 Task: Calculate the distance between Denver and Mesa Verde National Park.
Action: Mouse moved to (311, 77)
Screenshot: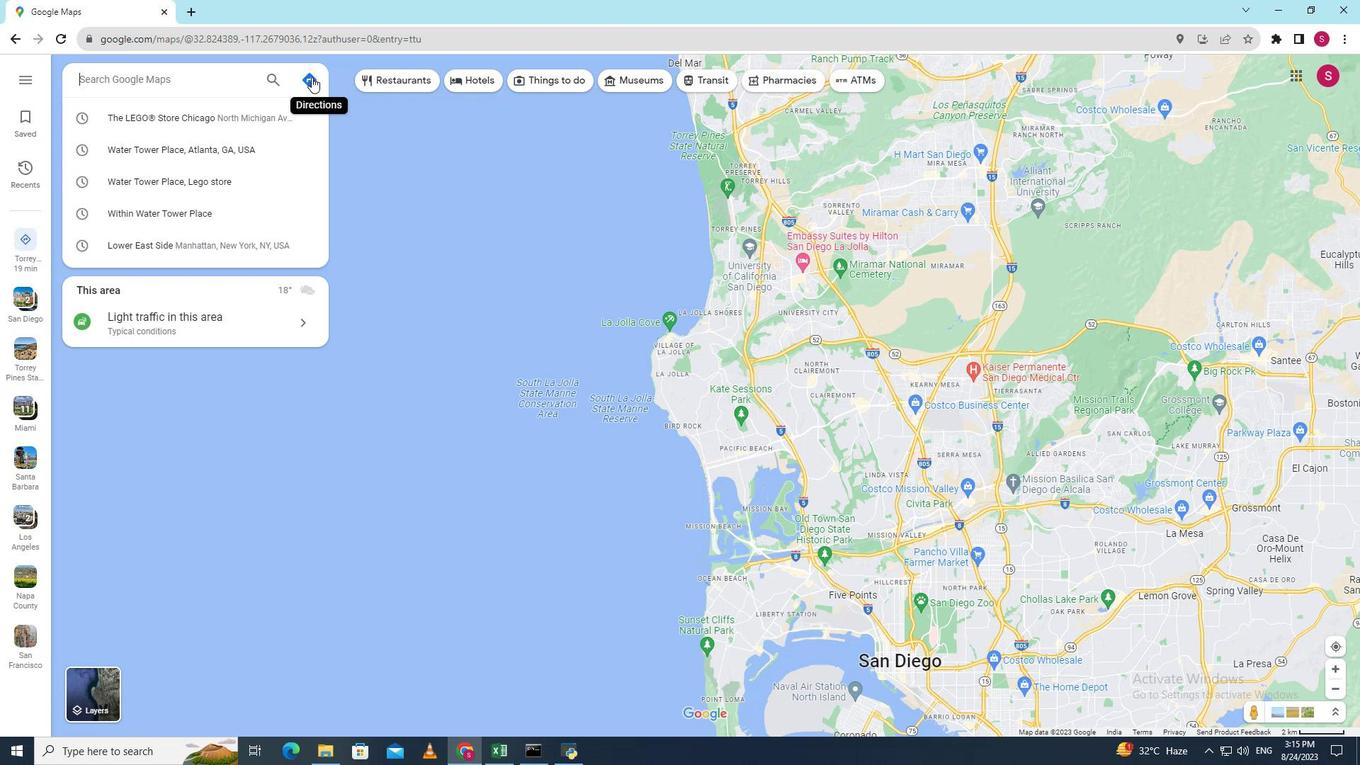 
Action: Mouse pressed left at (311, 77)
Screenshot: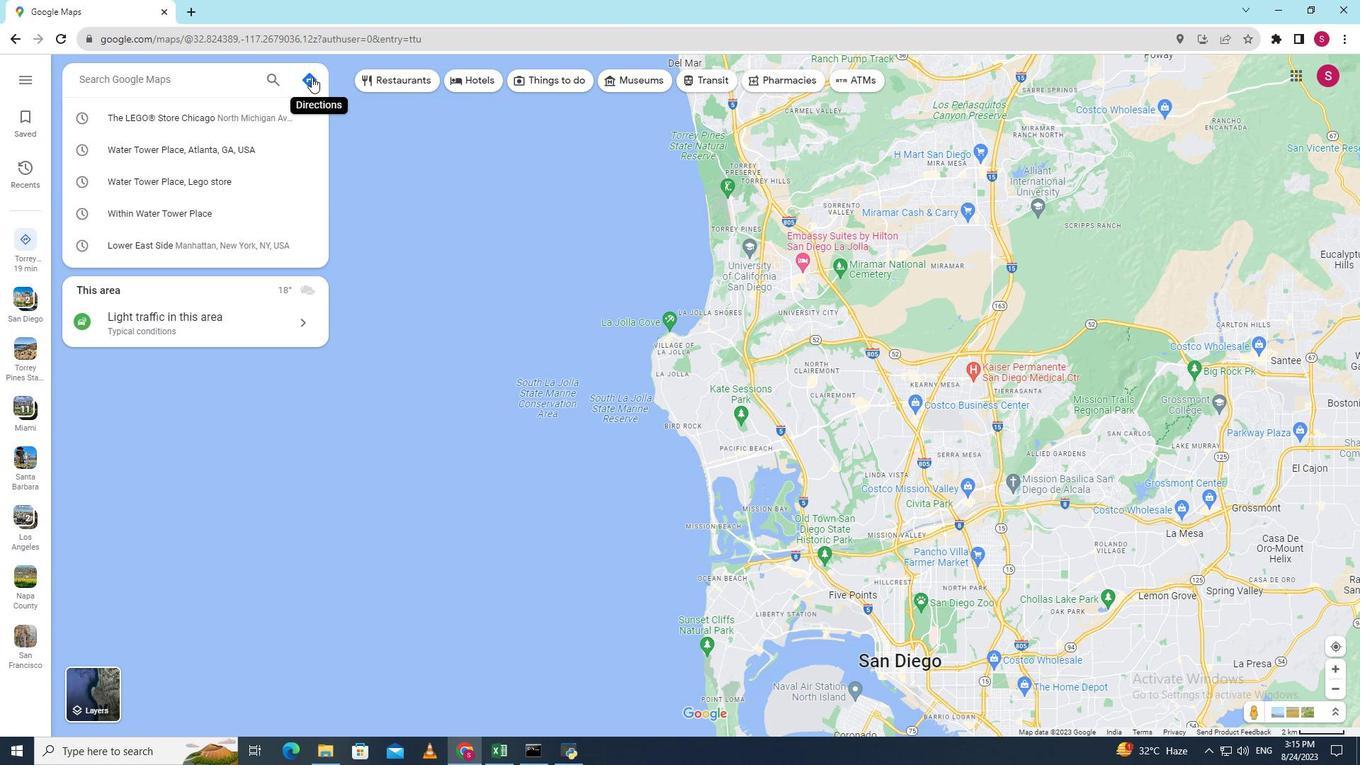 
Action: Mouse moved to (214, 111)
Screenshot: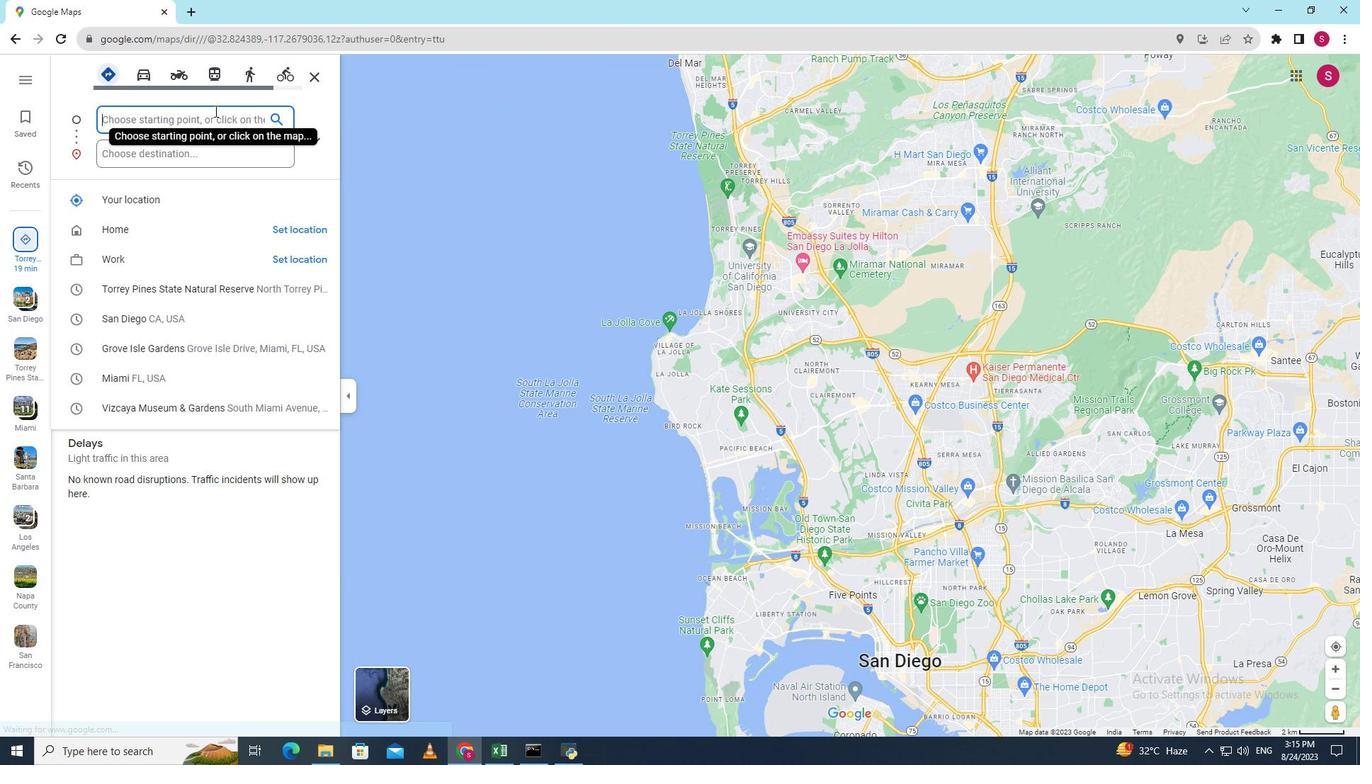 
Action: Key pressed <Key.shift><Key.shift><Key.shift><Key.shift><Key.shift><Key.shift><Key.shift>Denver<Key.space>
Screenshot: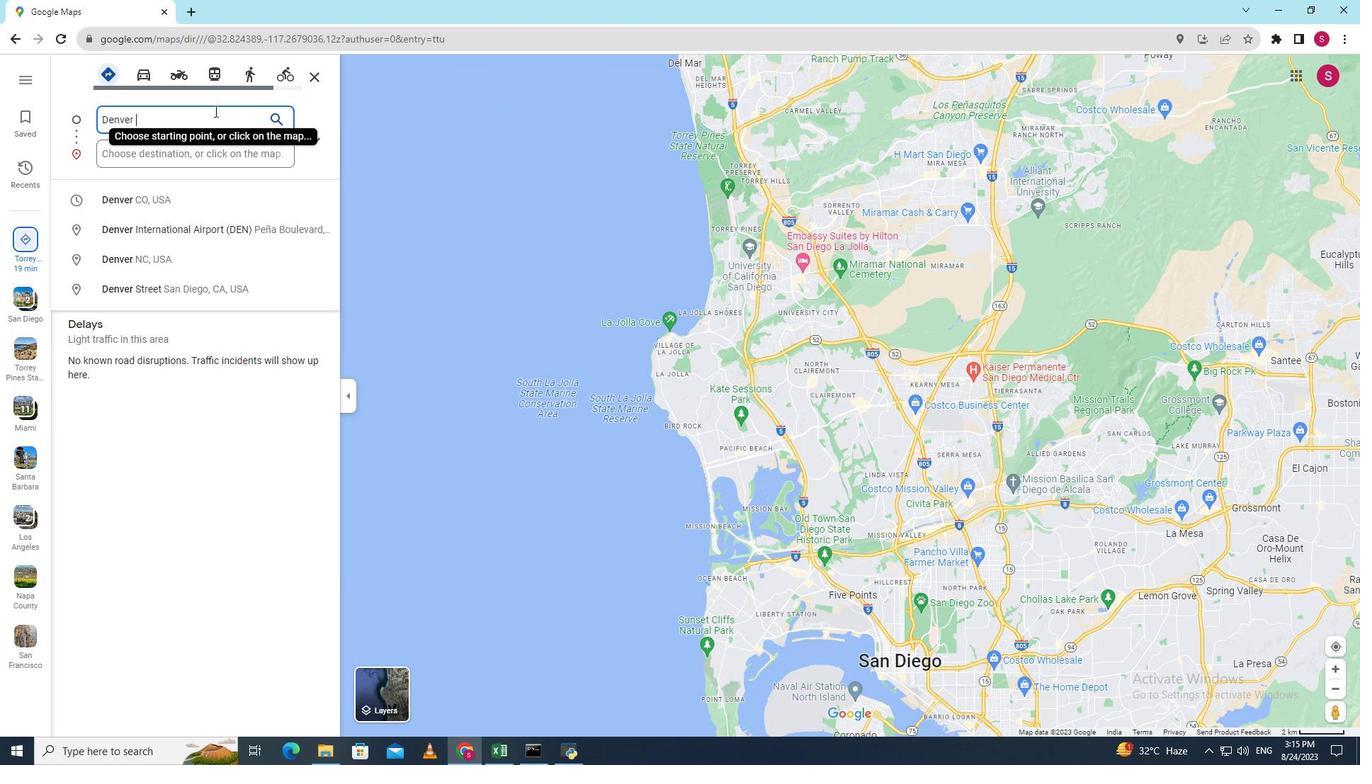 
Action: Mouse moved to (236, 116)
Screenshot: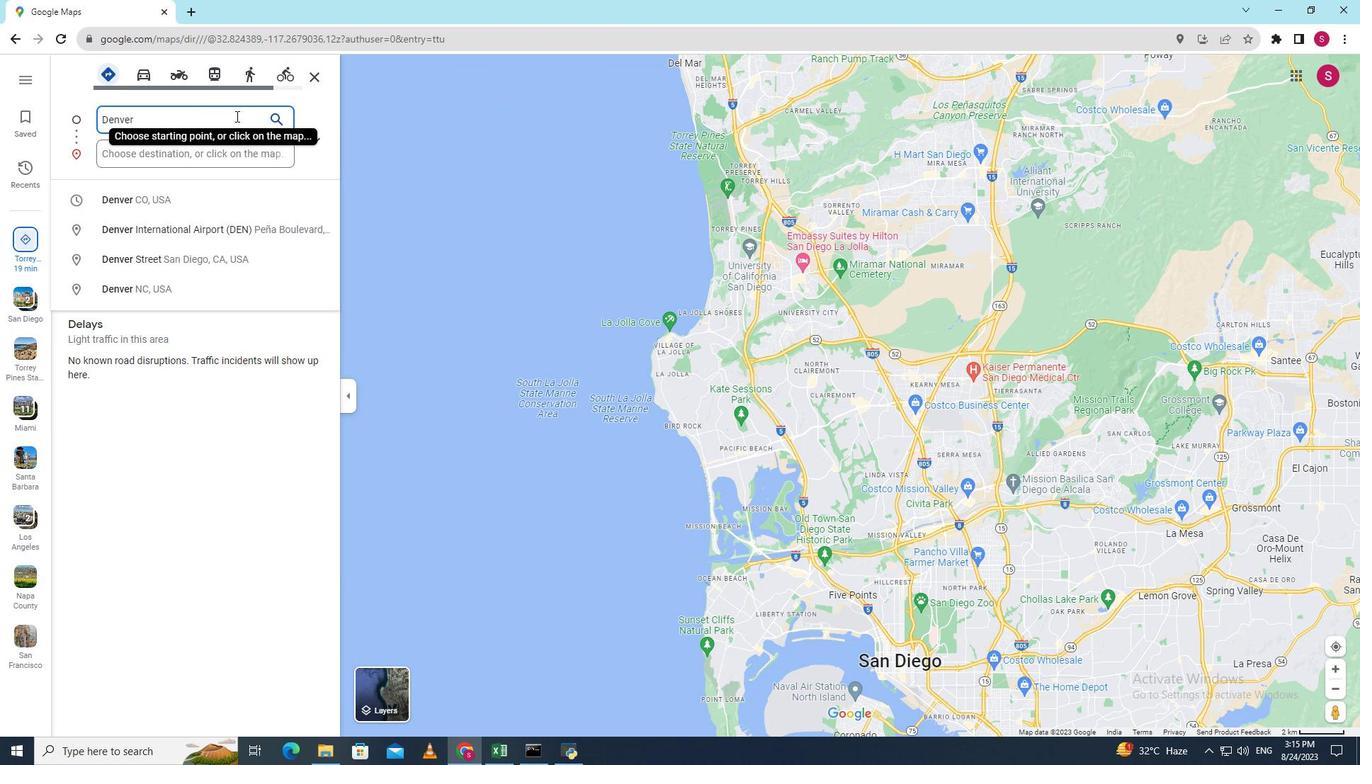 
Action: Key pressed <Key.backspace>
Screenshot: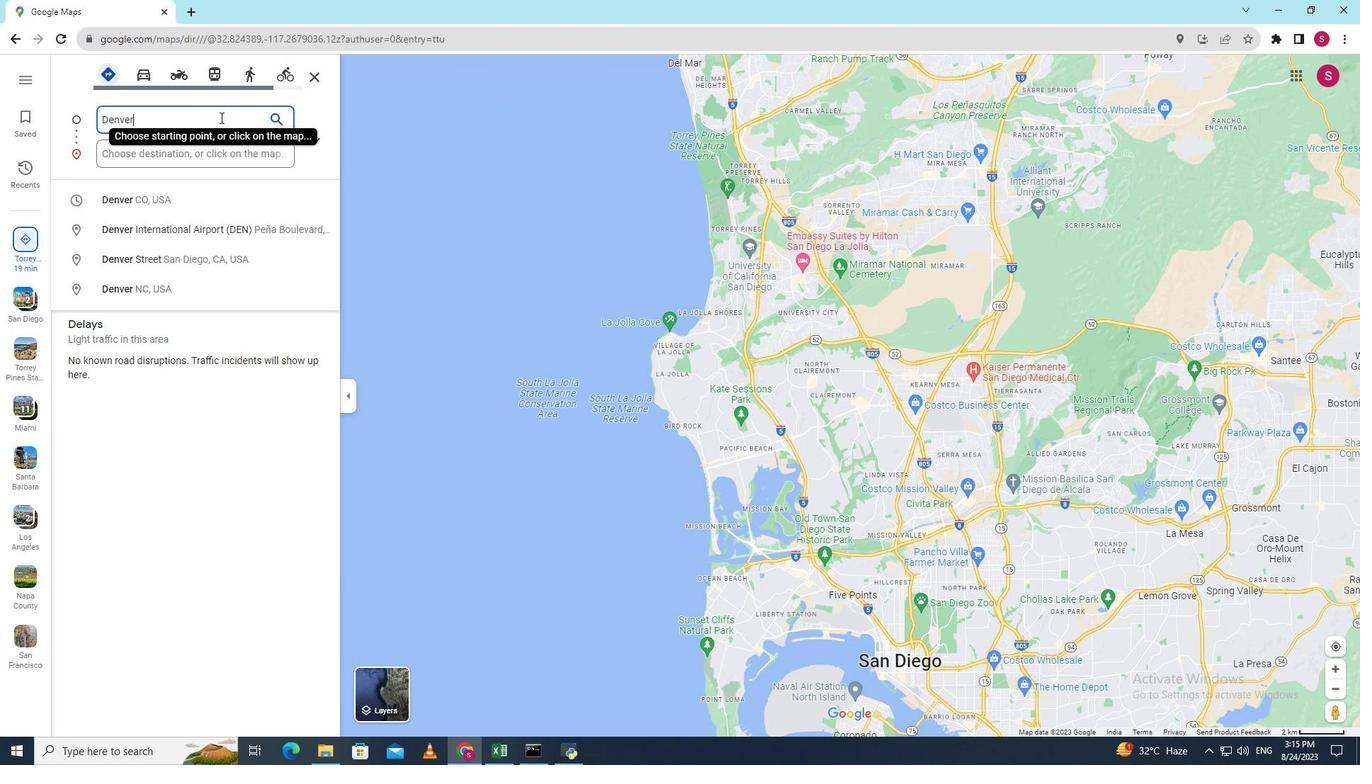 
Action: Mouse moved to (175, 151)
Screenshot: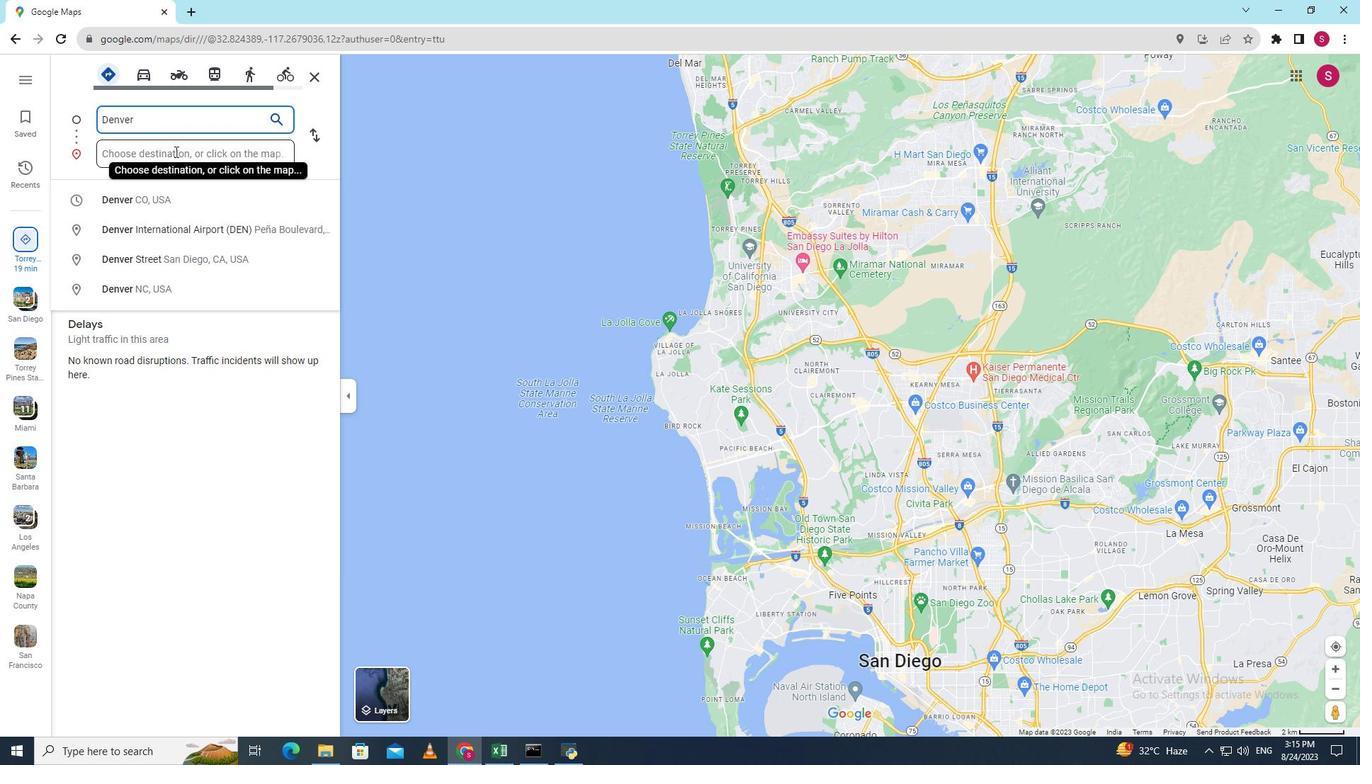 
Action: Mouse pressed left at (175, 151)
Screenshot: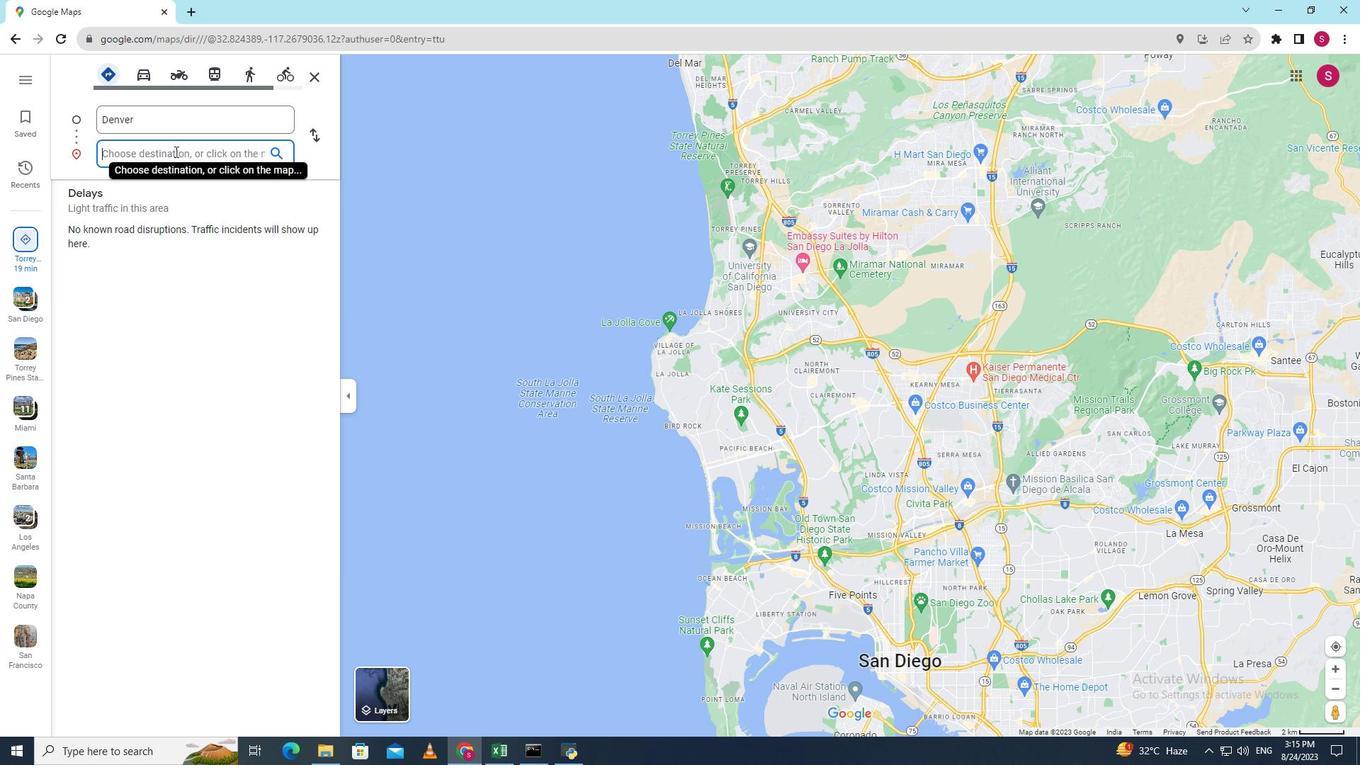 
Action: Key pressed <Key.shift><Key.shift><Key.shift><Key.shift><Key.shift><Key.shift><Key.shift><Key.shift><Key.shift><Key.shift><Key.shift><Key.shift><Key.shift><Key.shift><Key.shift>Mesa<Key.space><Key.shift><Key.shift>Verde<Key.space><Key.shift><Key.shift>National<Key.space><Key.shift><Key.shift><Key.shift><Key.shift><Key.shift><Key.shift><Key.shift><Key.shift><Key.shift><Key.shift><Key.shift><Key.shift><Key.shift><Key.shift><Key.shift><Key.shift><Key.shift><Key.shift><Key.shift><Key.shift><Key.shift><Key.shift><Key.shift><Key.shift>Park<Key.enter>
Screenshot: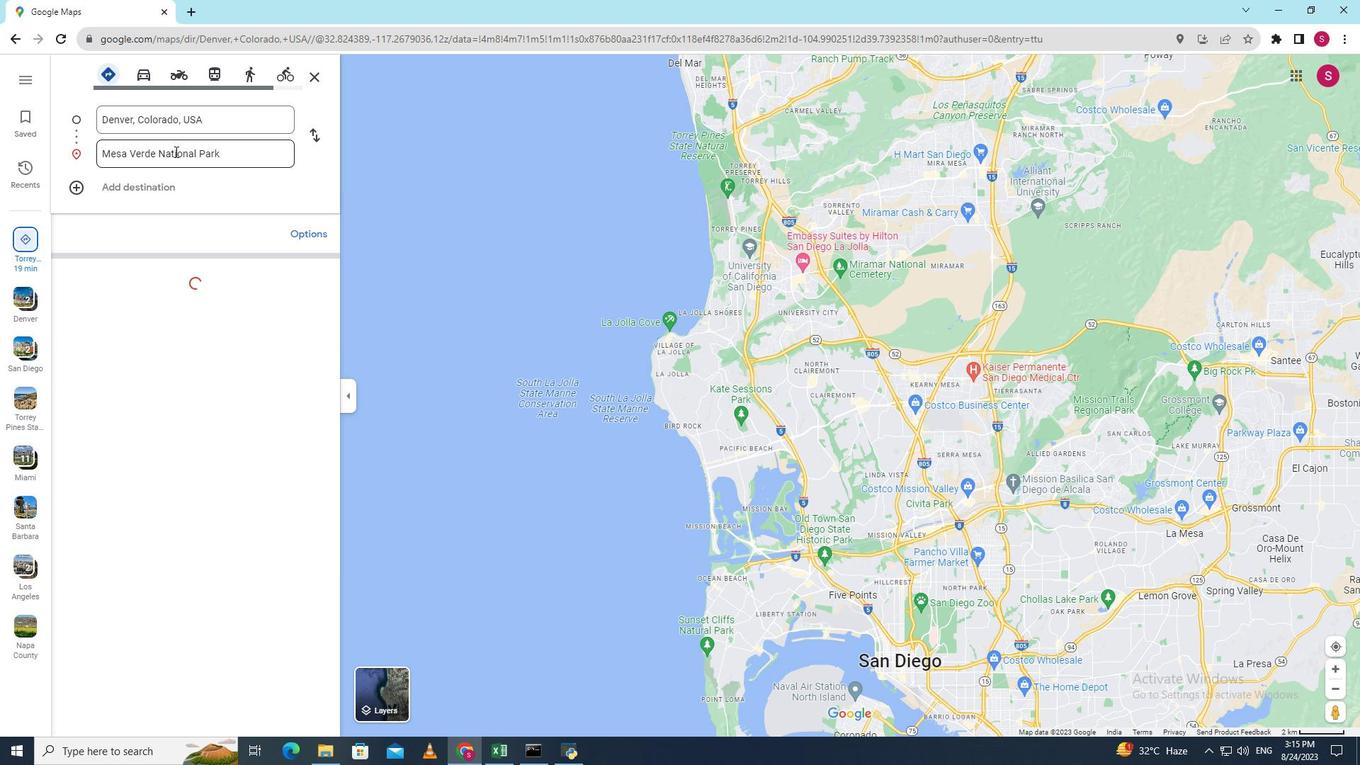
Action: Mouse moved to (1216, 93)
Screenshot: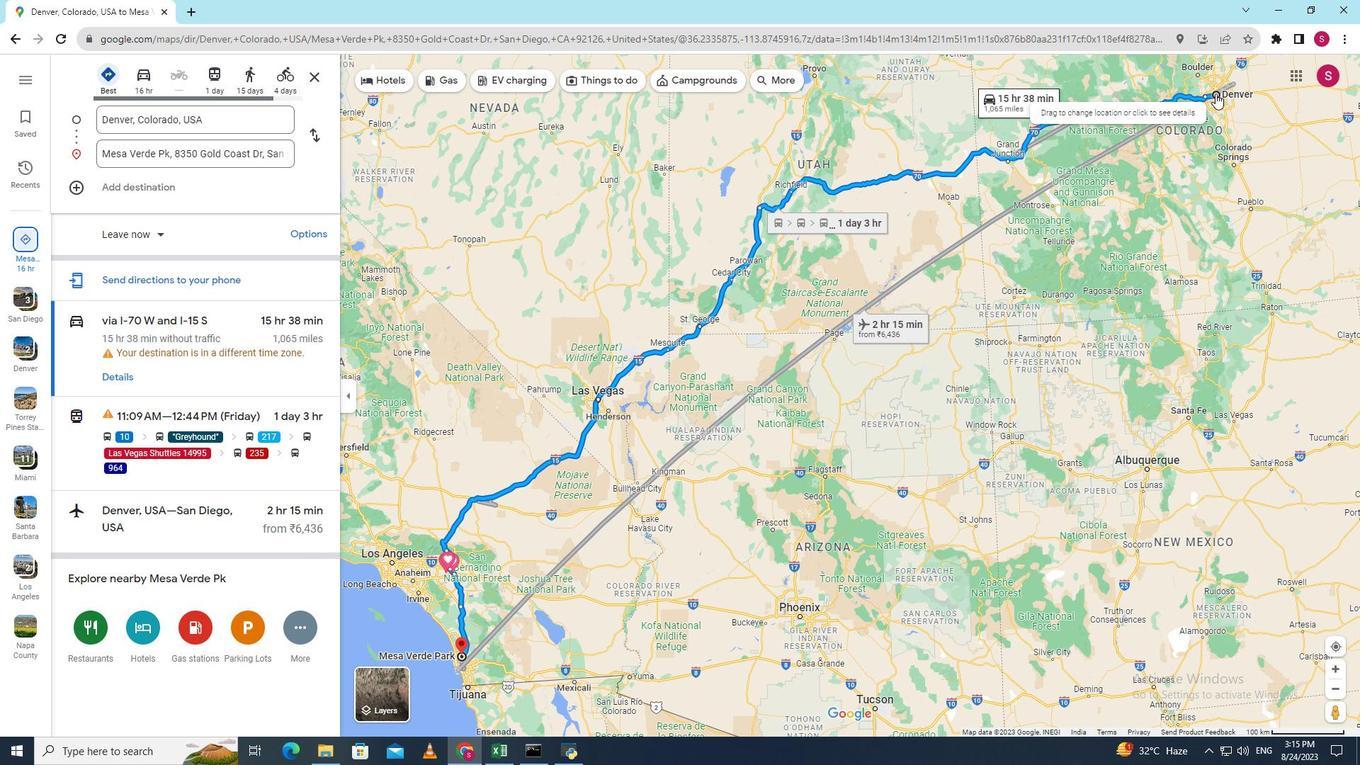 
Action: Mouse pressed right at (1216, 93)
Screenshot: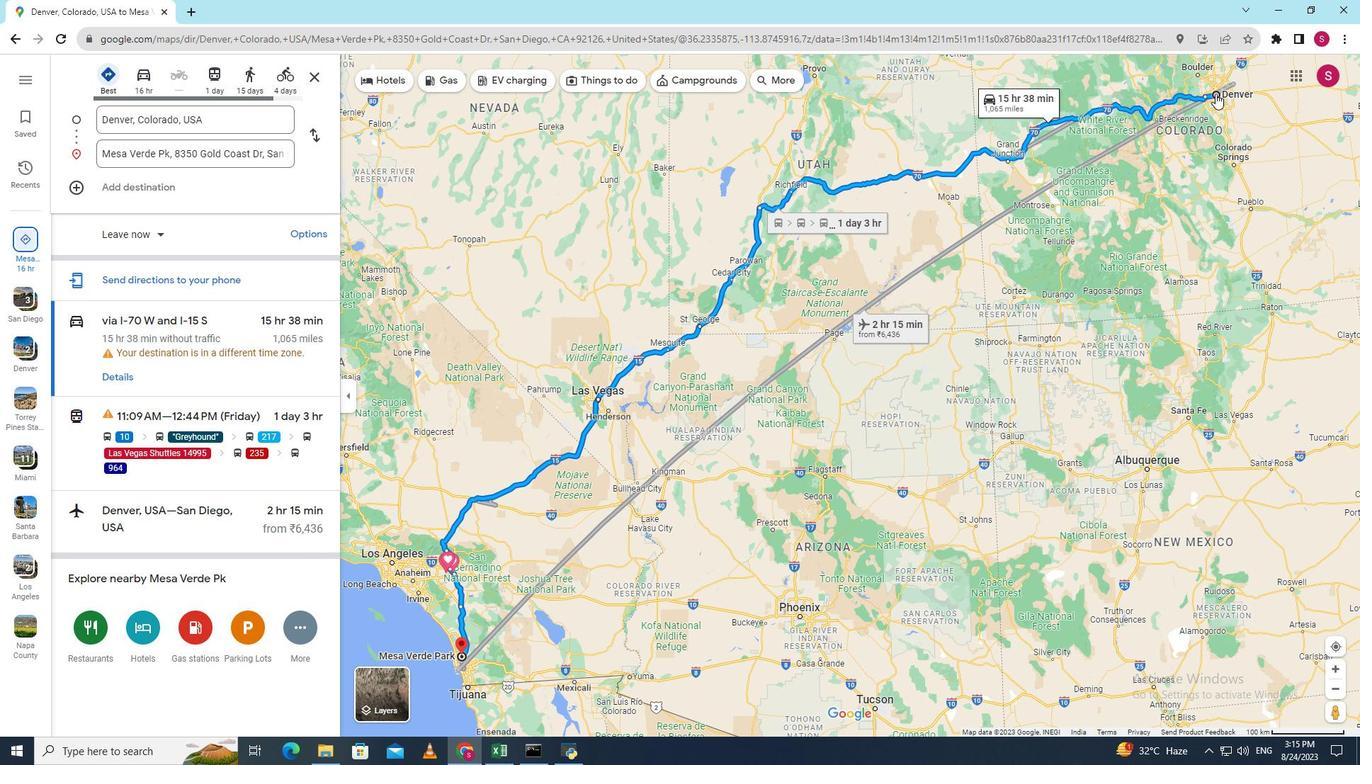 
Action: Mouse moved to (1251, 200)
Screenshot: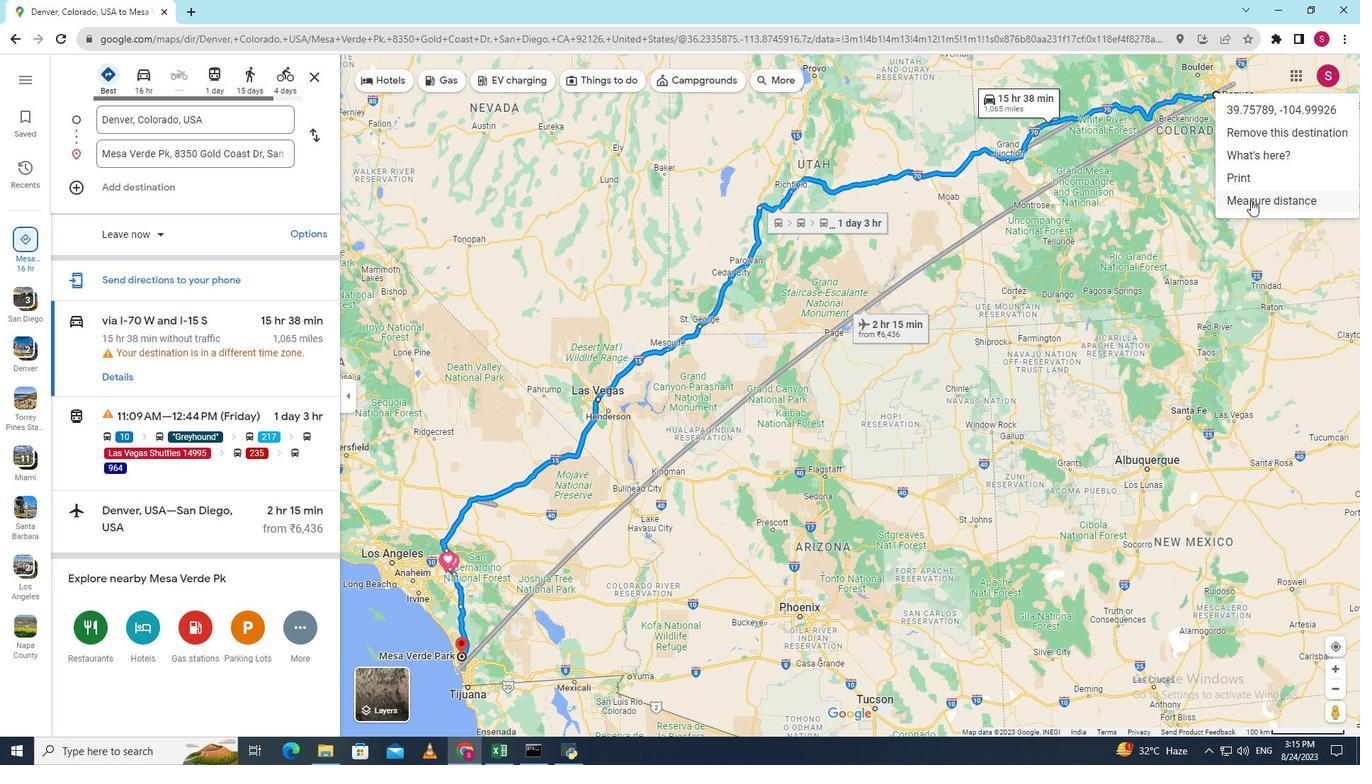 
Action: Mouse pressed left at (1251, 200)
Screenshot: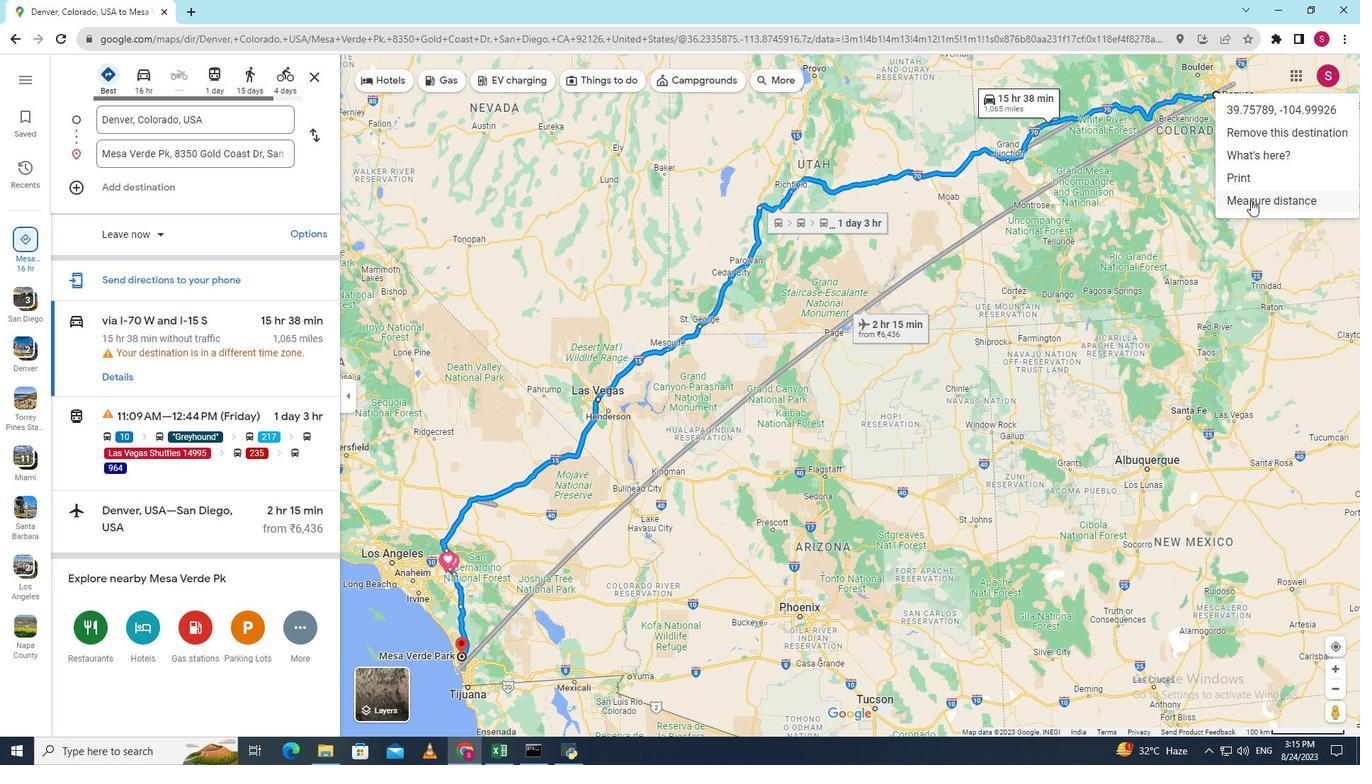
Action: Mouse moved to (462, 657)
Screenshot: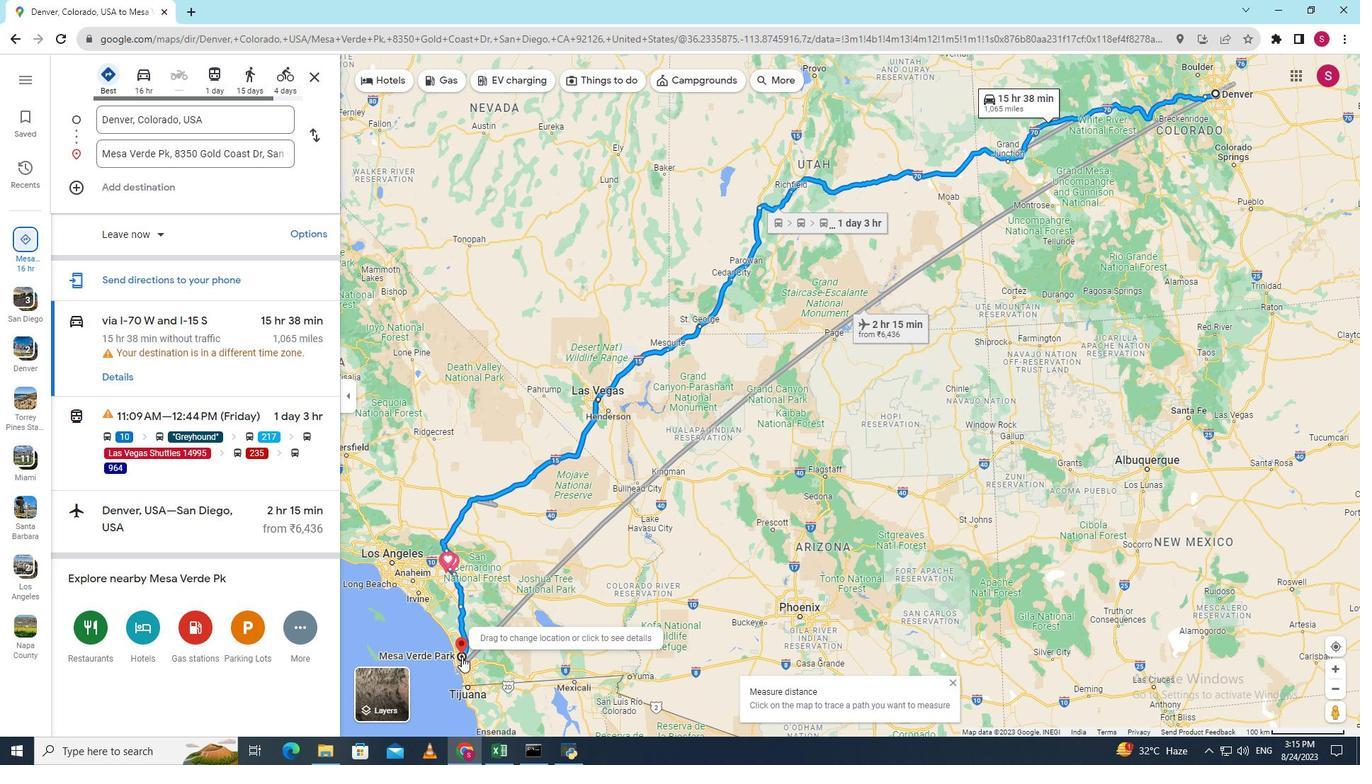 
Action: Mouse pressed right at (462, 657)
Screenshot: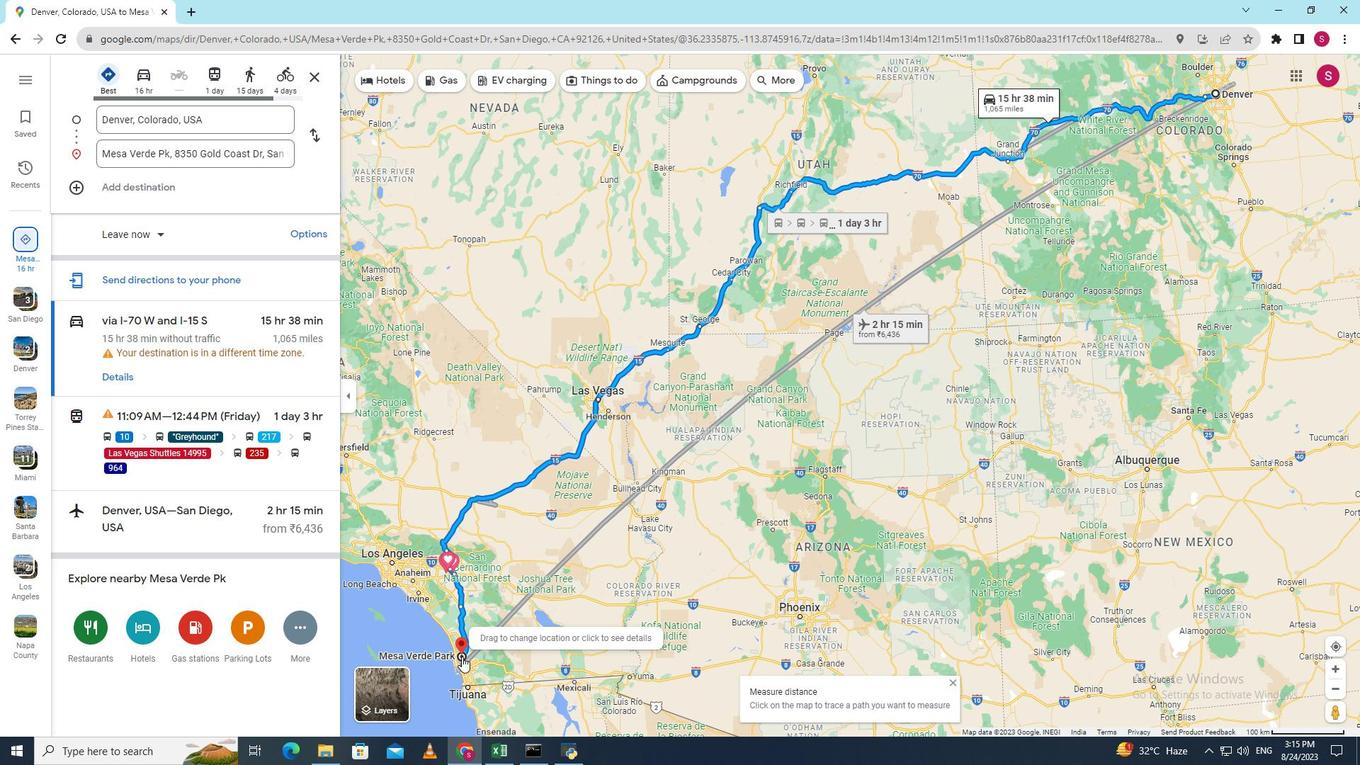 
Action: Mouse moved to (506, 680)
Screenshot: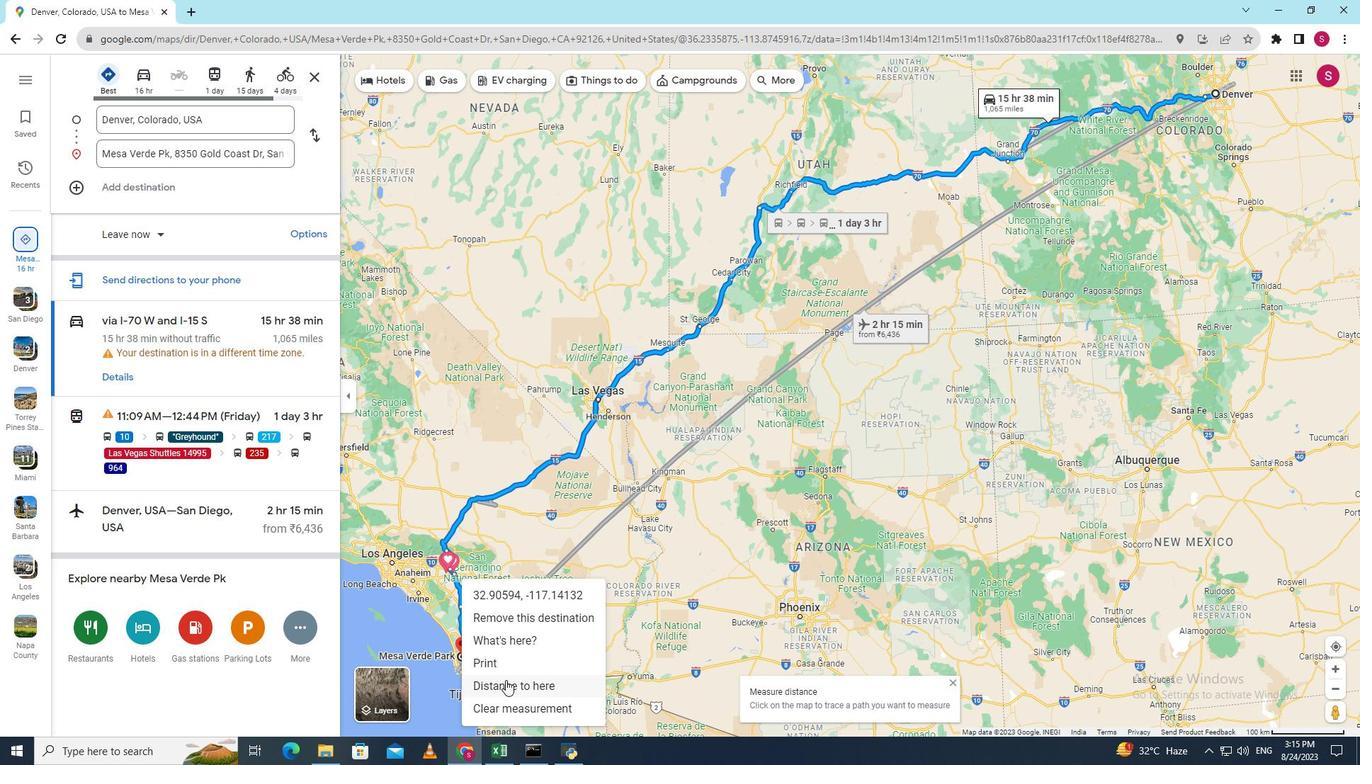 
Action: Mouse pressed left at (506, 680)
Screenshot: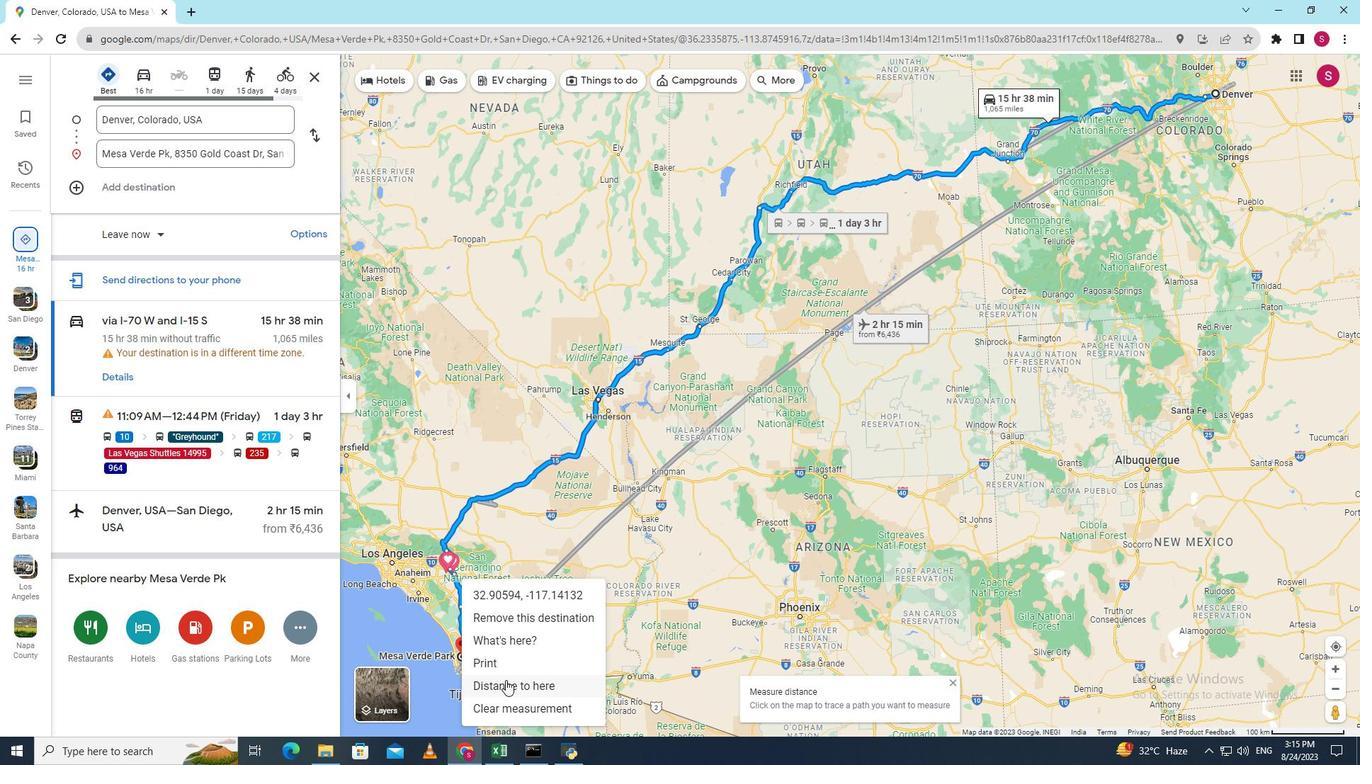 
Action: Mouse moved to (758, 703)
Screenshot: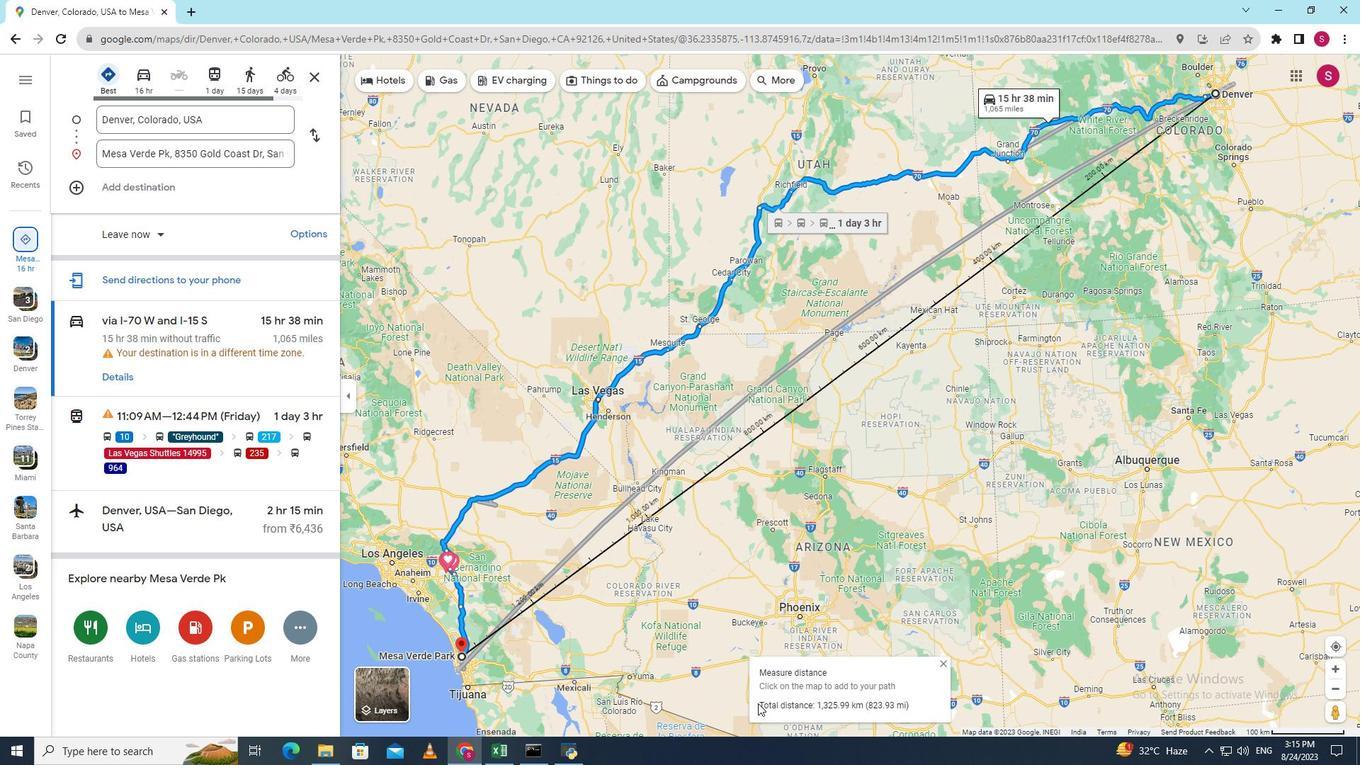 
Action: Mouse pressed left at (758, 703)
Screenshot: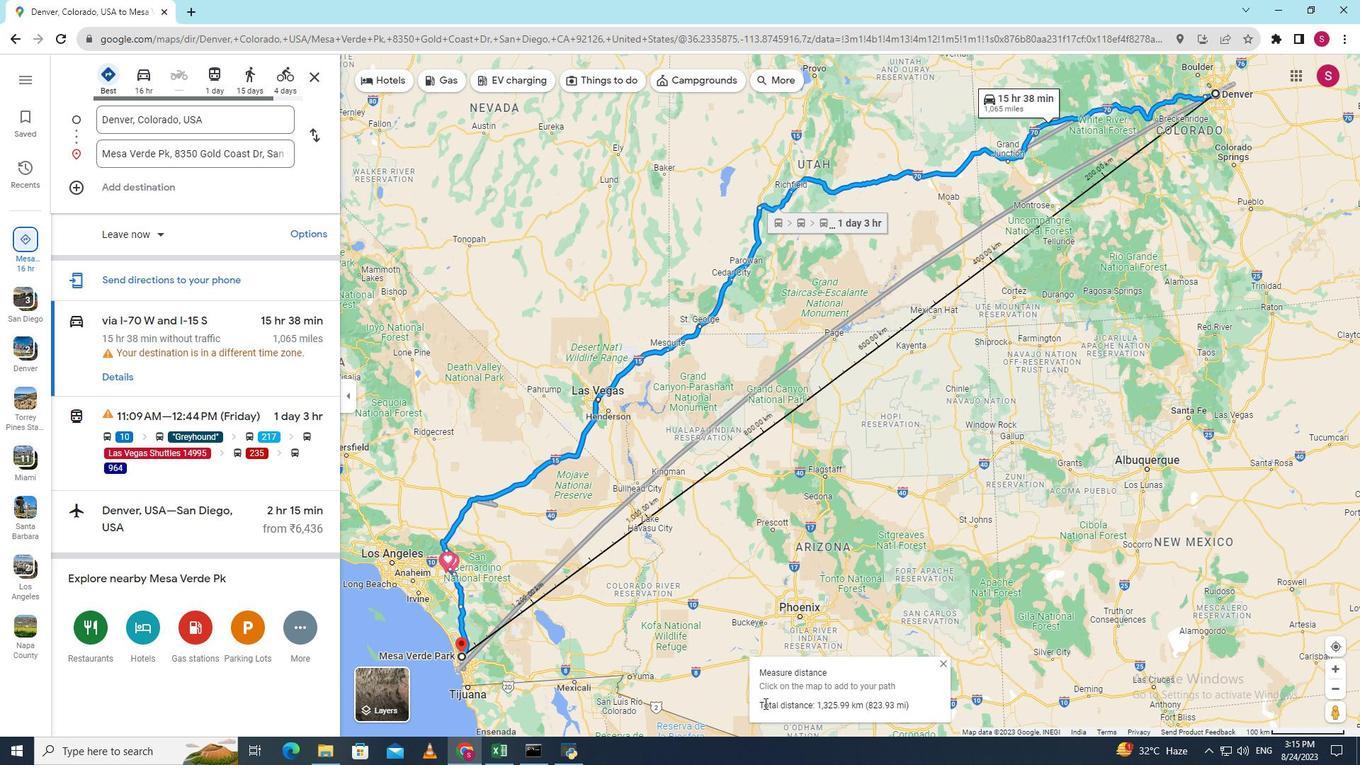 
Action: Mouse moved to (774, 659)
Screenshot: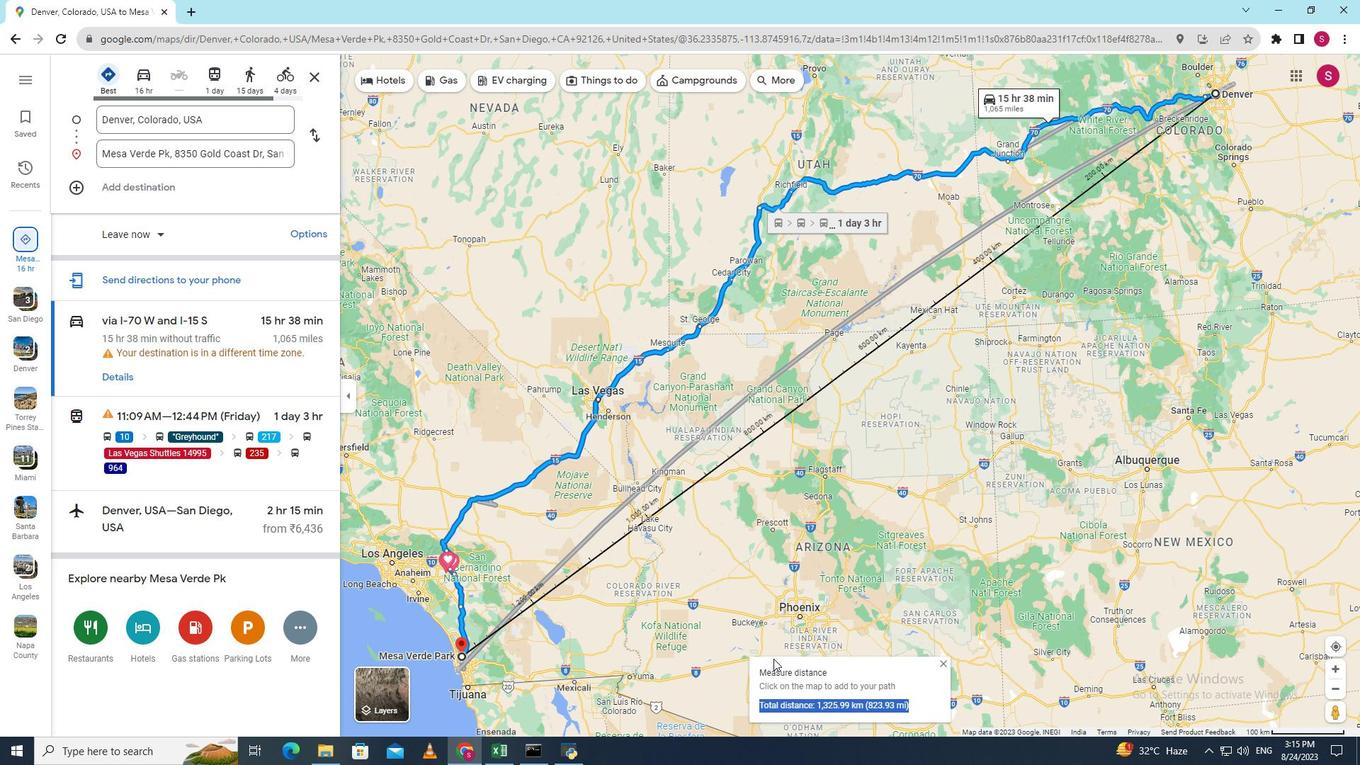 
